 Task: Create a due date automation trigger when advanced on, on the monday before a card is due add dates due in 1 days at 11:00 AM.
Action: Mouse moved to (1045, 85)
Screenshot: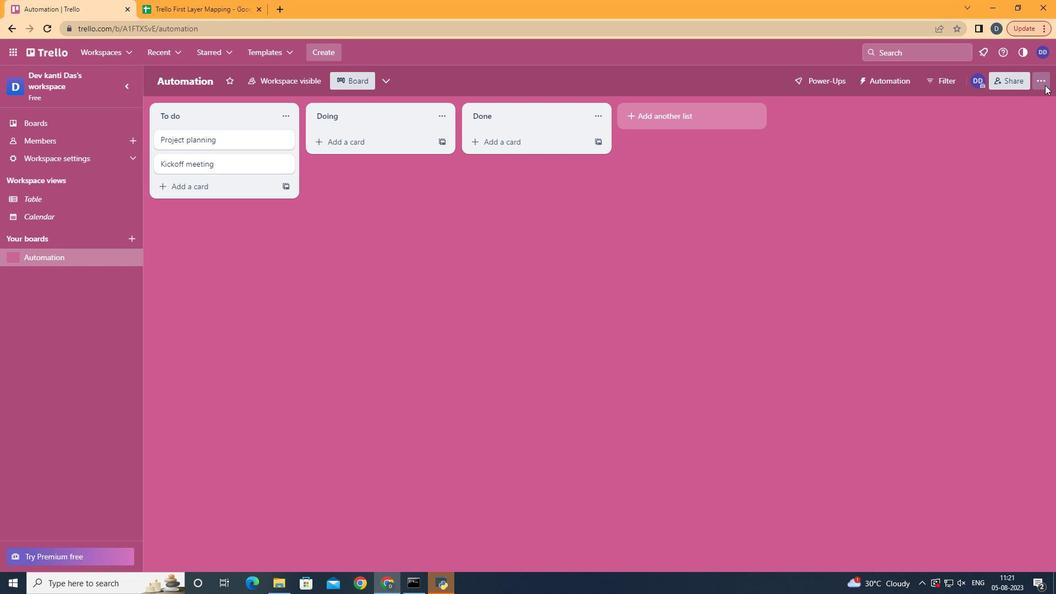 
Action: Mouse pressed left at (1045, 85)
Screenshot: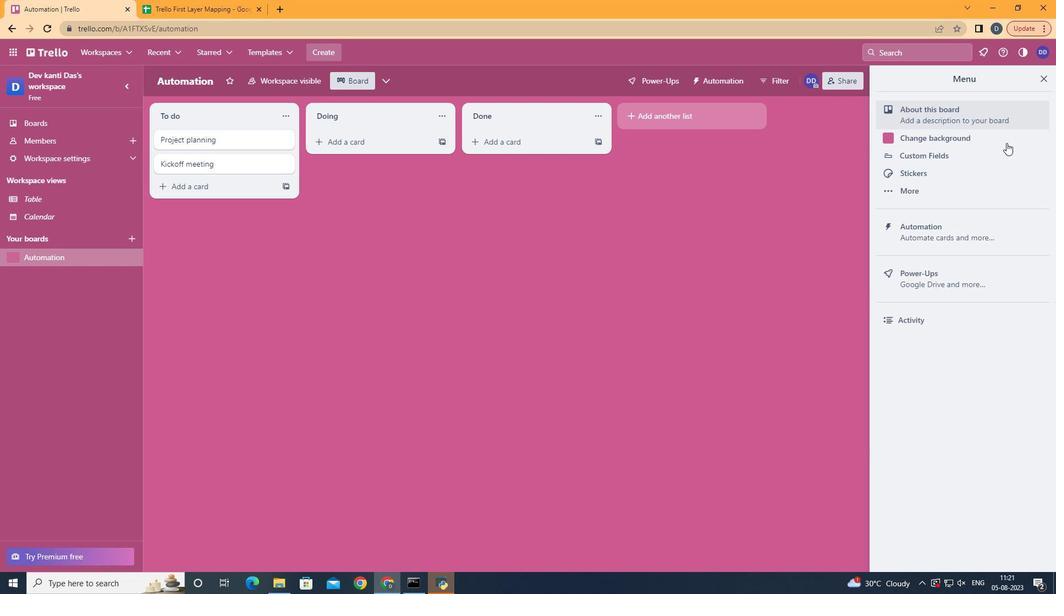 
Action: Mouse moved to (957, 232)
Screenshot: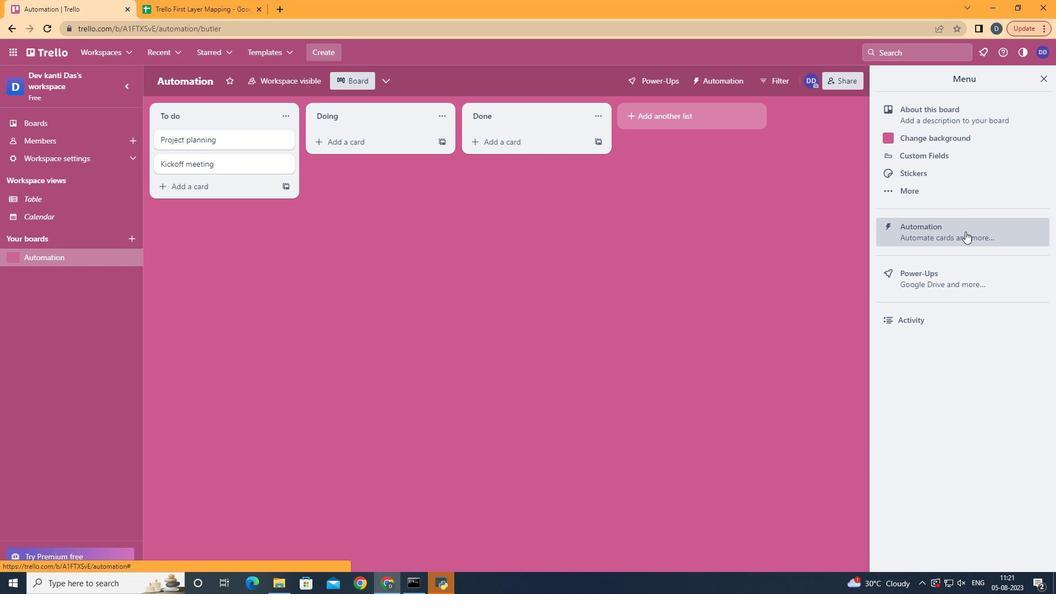 
Action: Mouse pressed left at (957, 232)
Screenshot: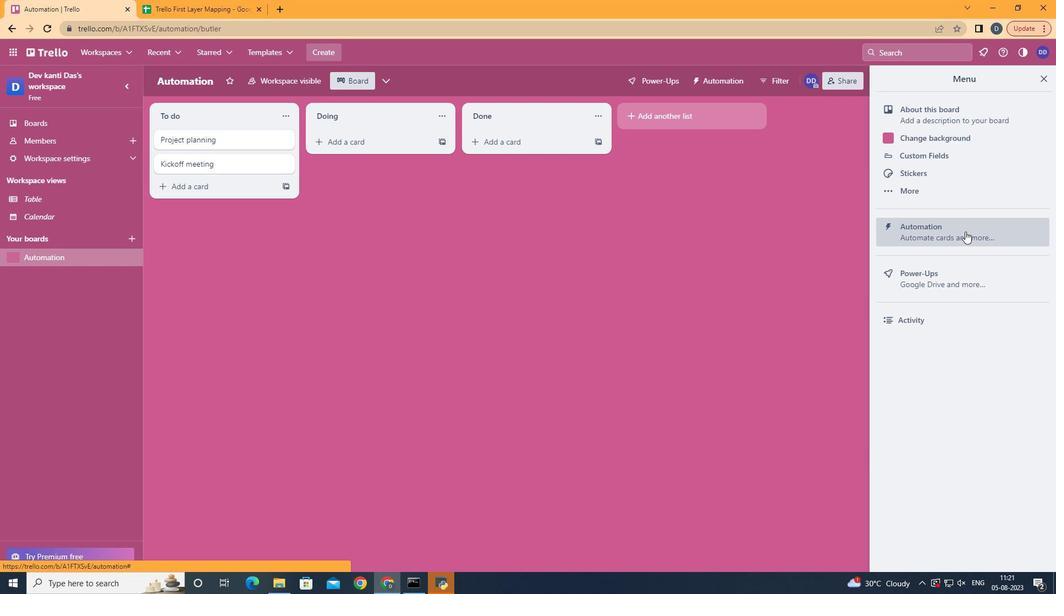 
Action: Mouse moved to (232, 226)
Screenshot: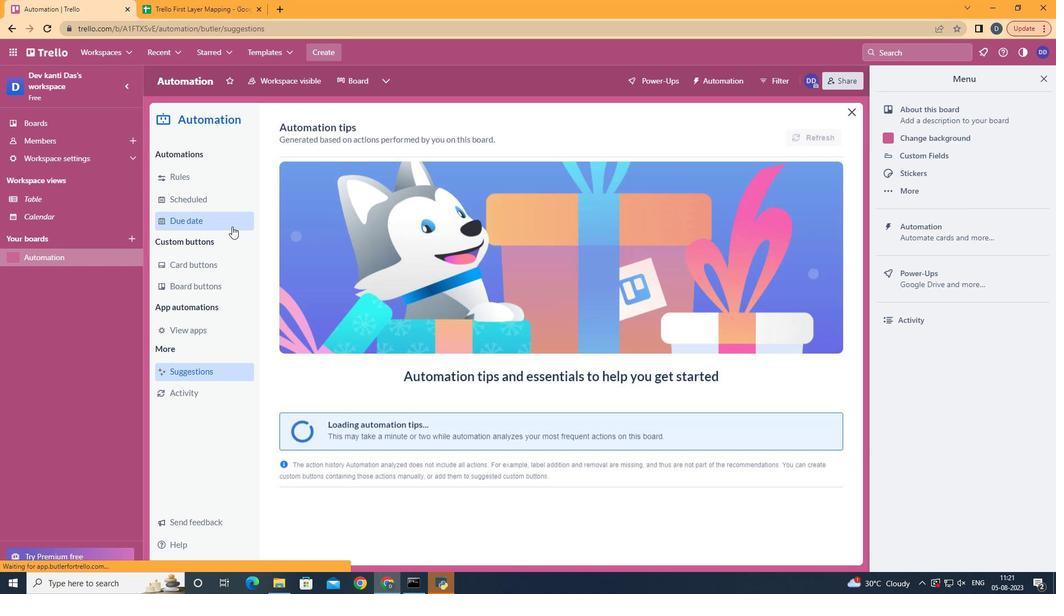 
Action: Mouse pressed left at (232, 226)
Screenshot: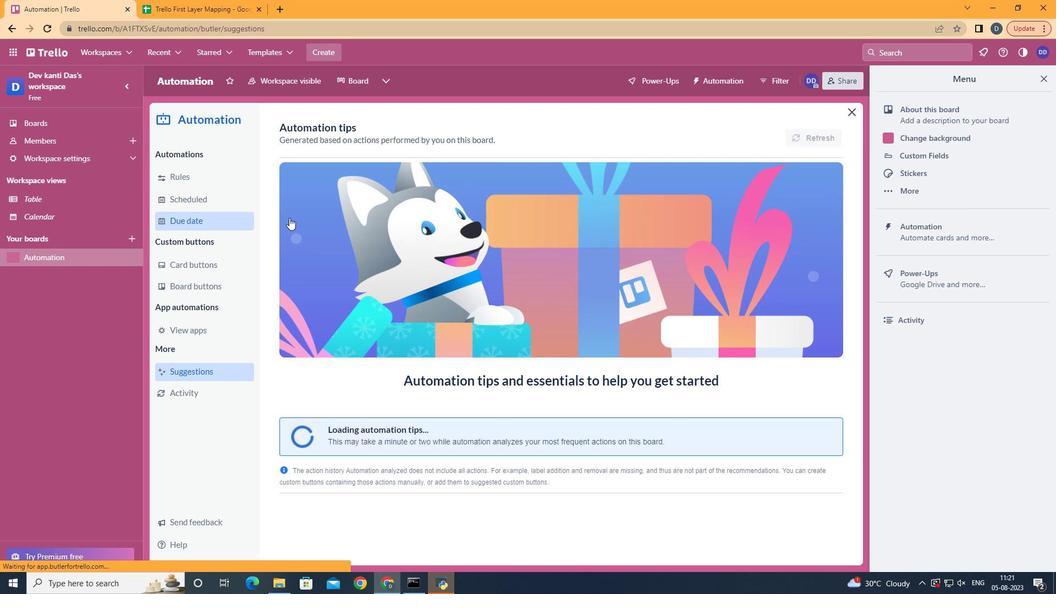 
Action: Mouse moved to (776, 131)
Screenshot: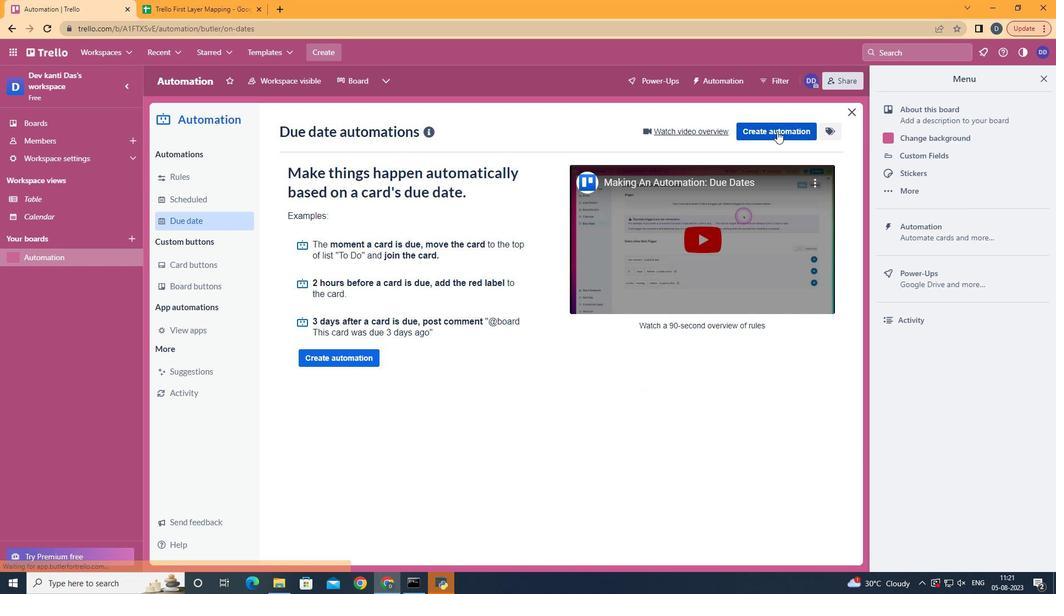 
Action: Mouse pressed left at (776, 131)
Screenshot: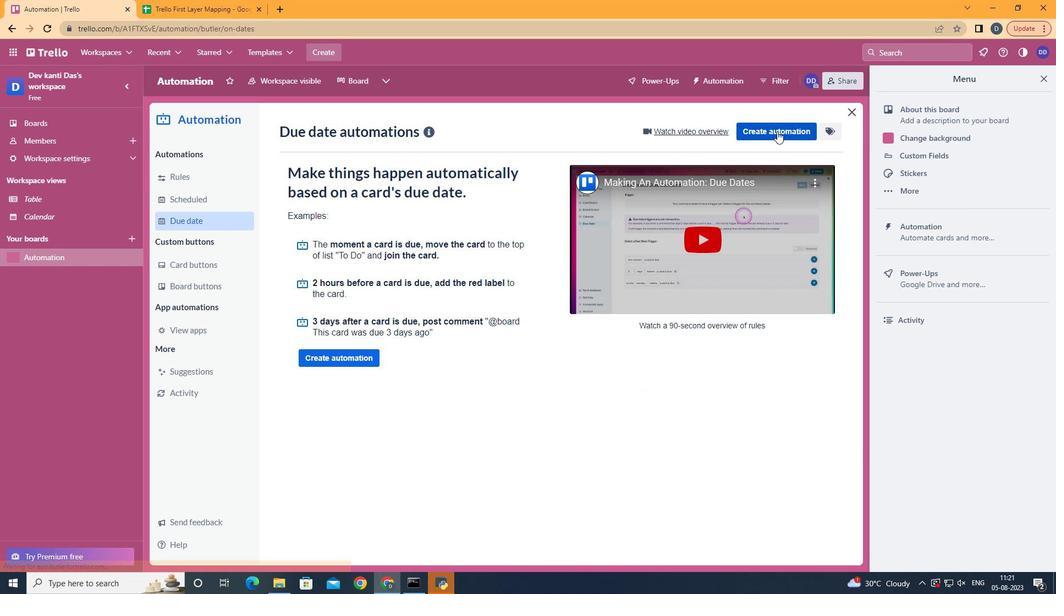 
Action: Mouse moved to (777, 131)
Screenshot: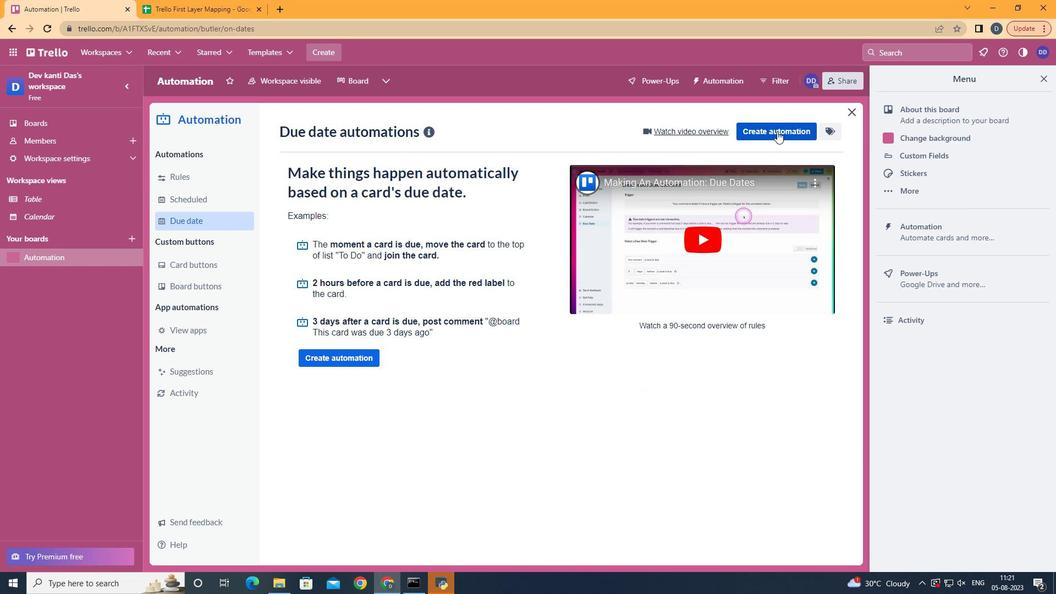 
Action: Mouse pressed left at (777, 131)
Screenshot: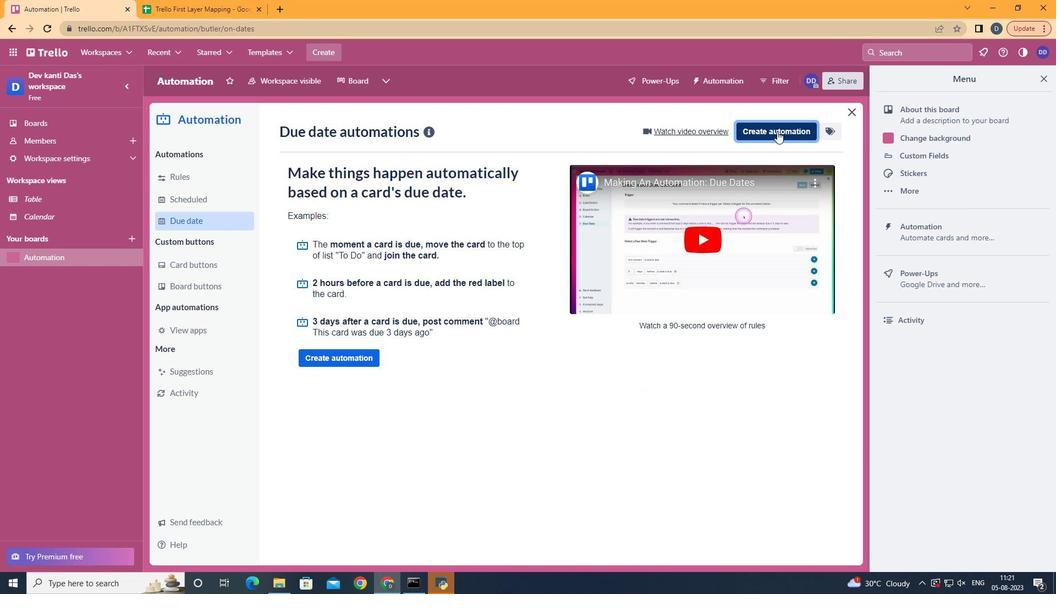 
Action: Mouse moved to (503, 242)
Screenshot: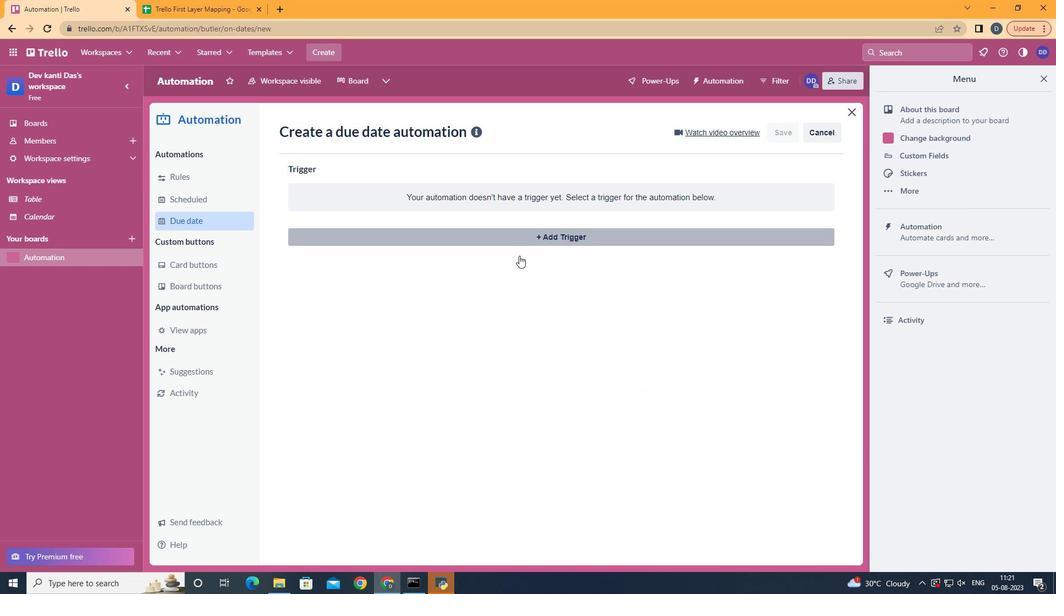 
Action: Mouse pressed left at (503, 242)
Screenshot: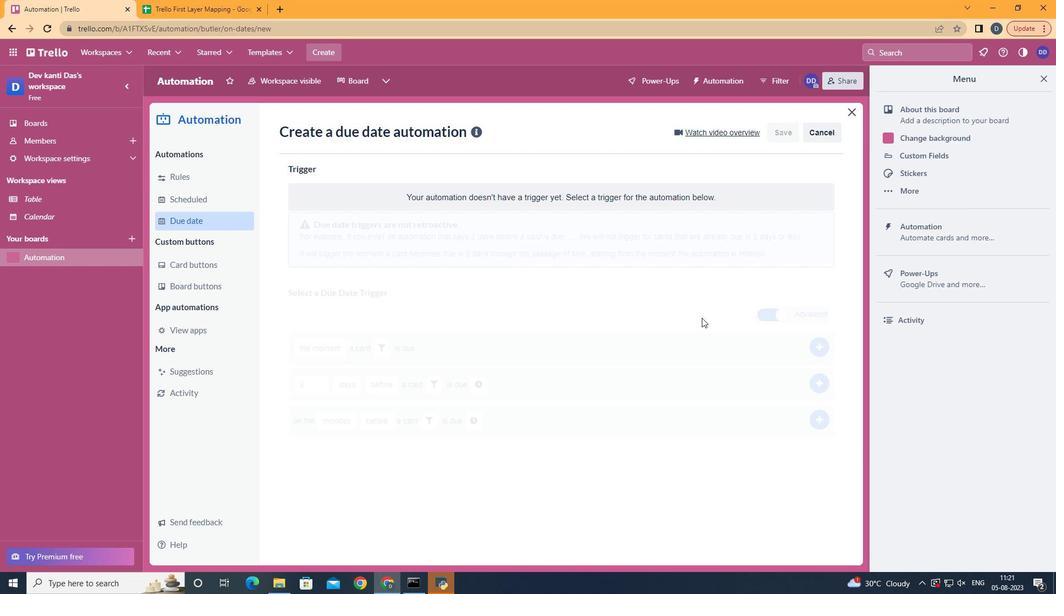 
Action: Mouse moved to (363, 292)
Screenshot: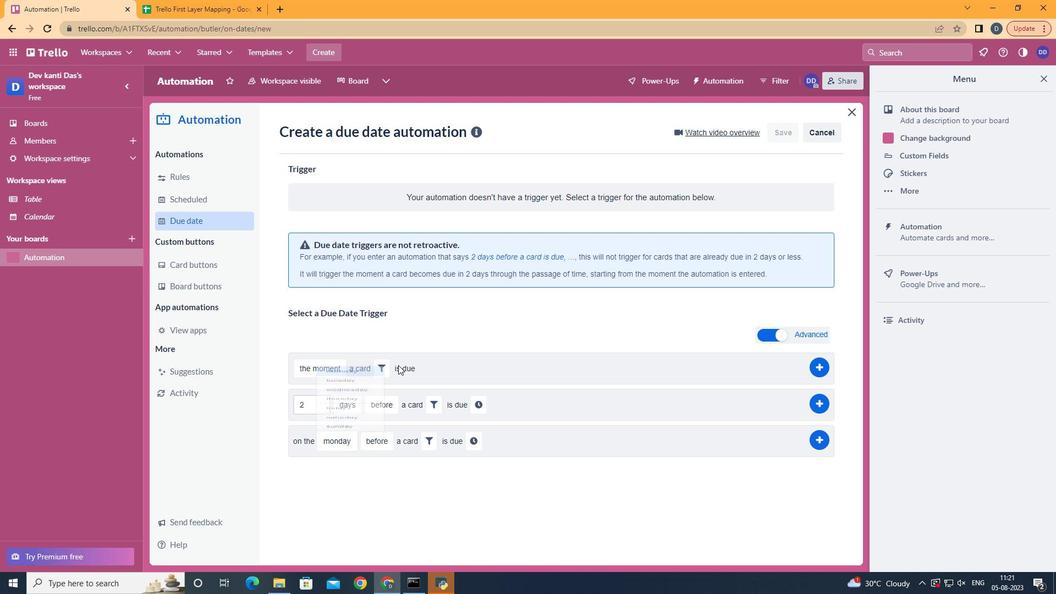 
Action: Mouse pressed left at (363, 292)
Screenshot: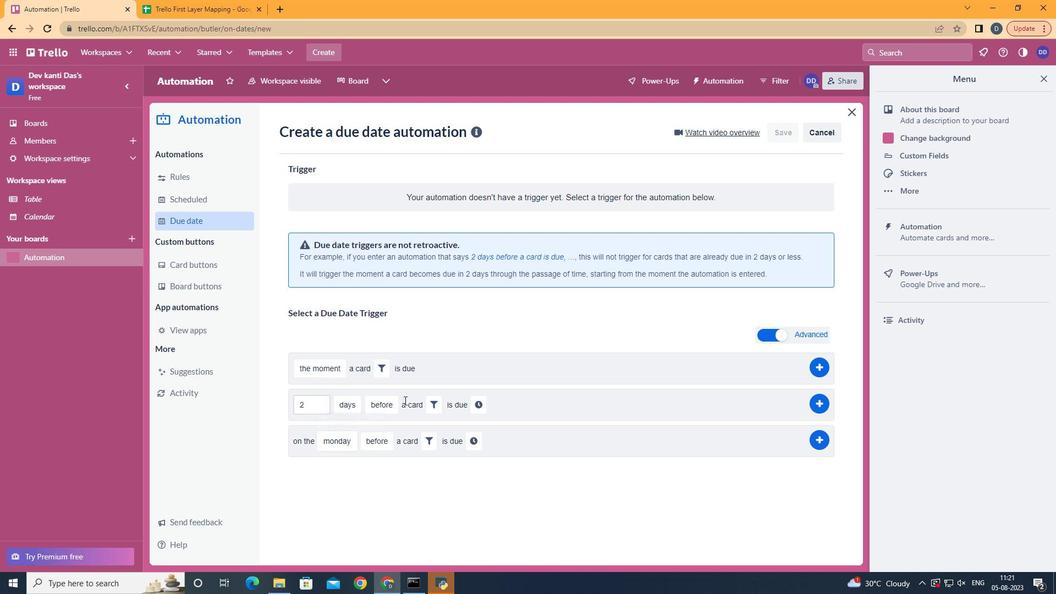
Action: Mouse moved to (385, 462)
Screenshot: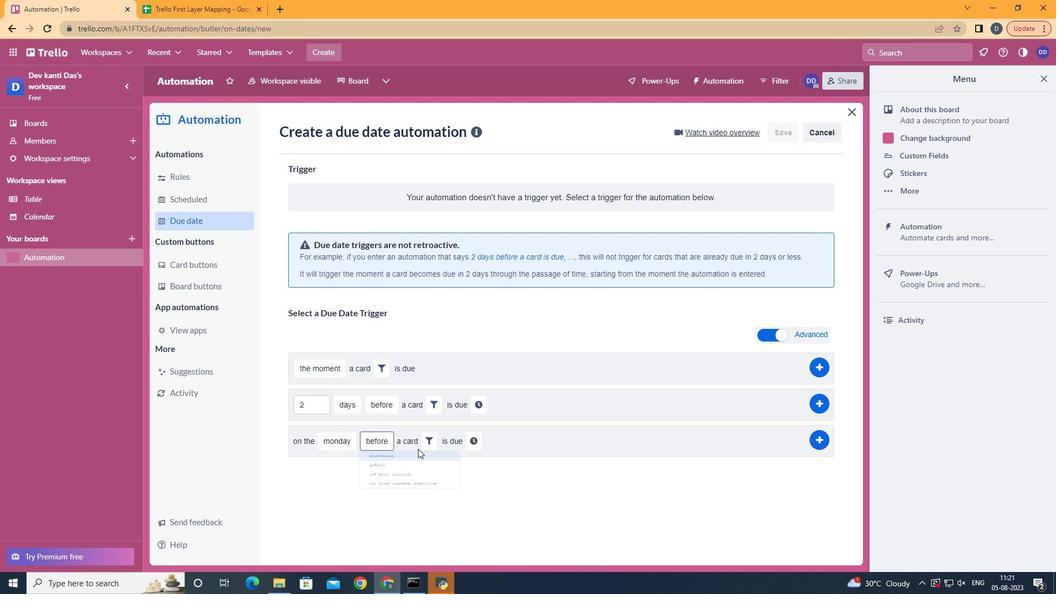 
Action: Mouse pressed left at (385, 462)
Screenshot: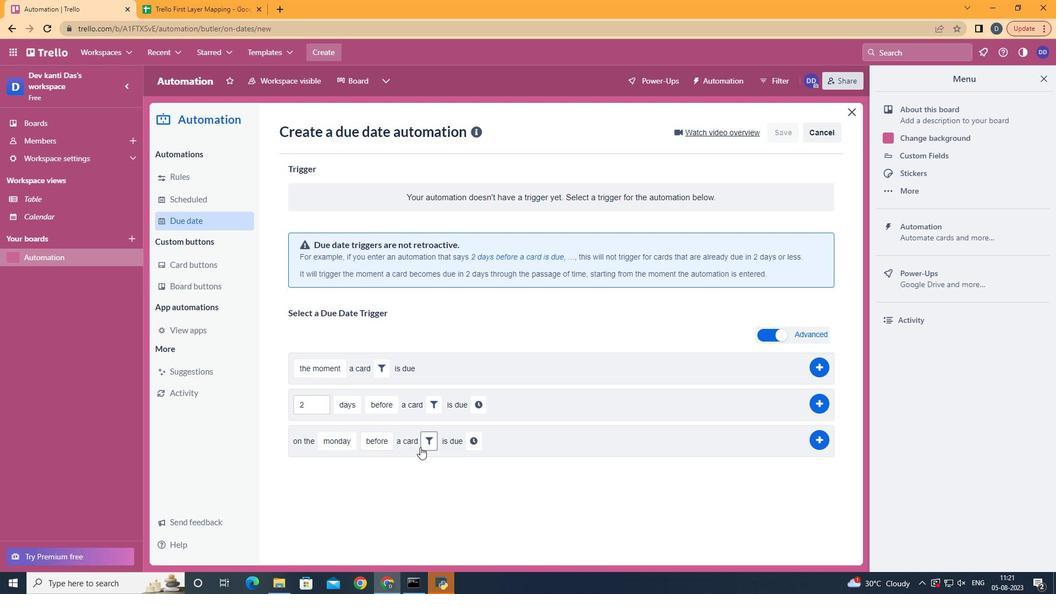 
Action: Mouse moved to (427, 438)
Screenshot: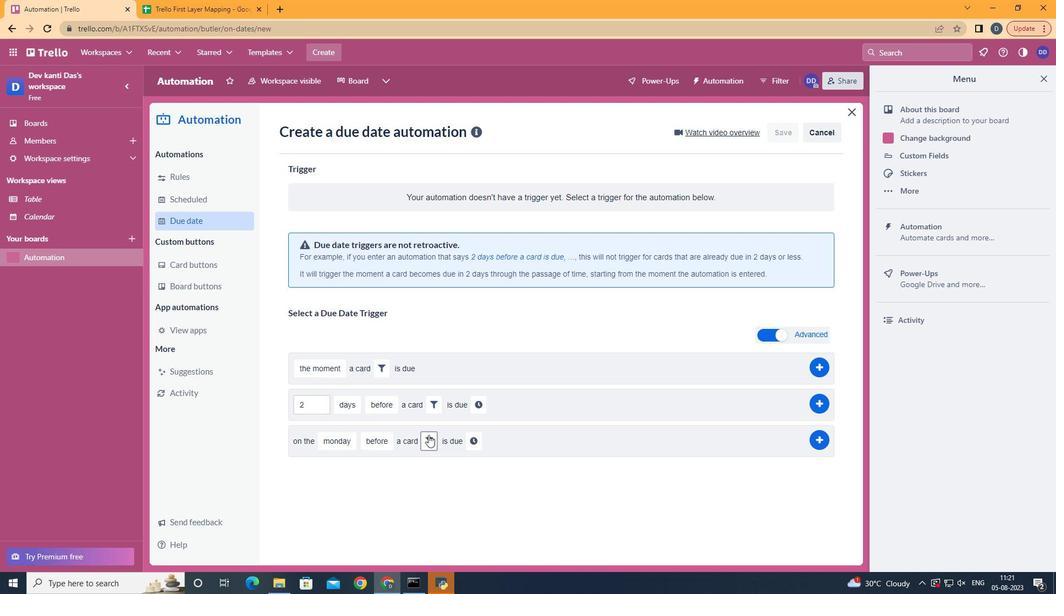 
Action: Mouse pressed left at (427, 438)
Screenshot: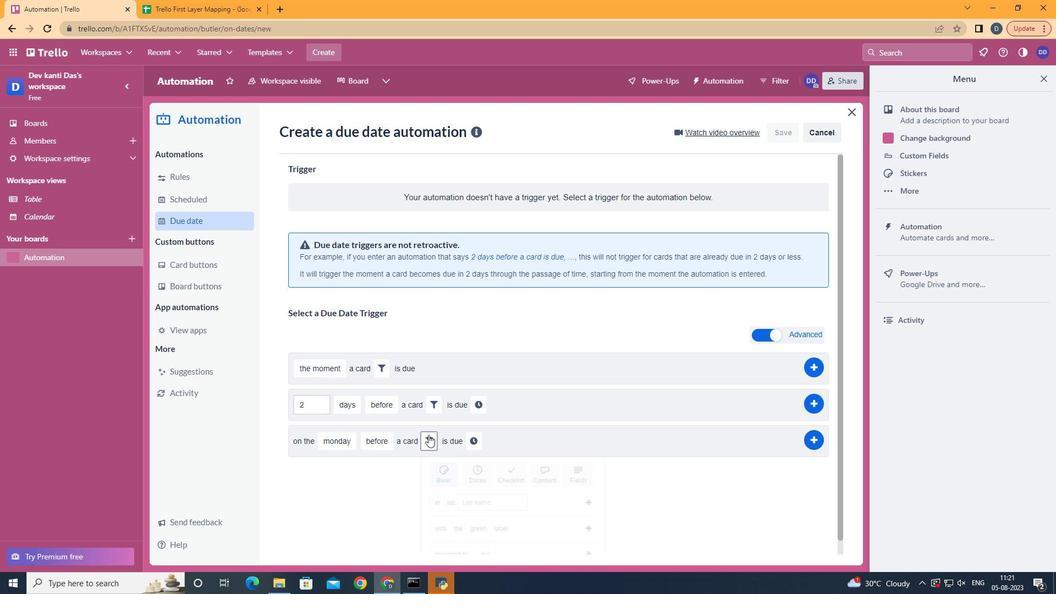 
Action: Mouse moved to (498, 487)
Screenshot: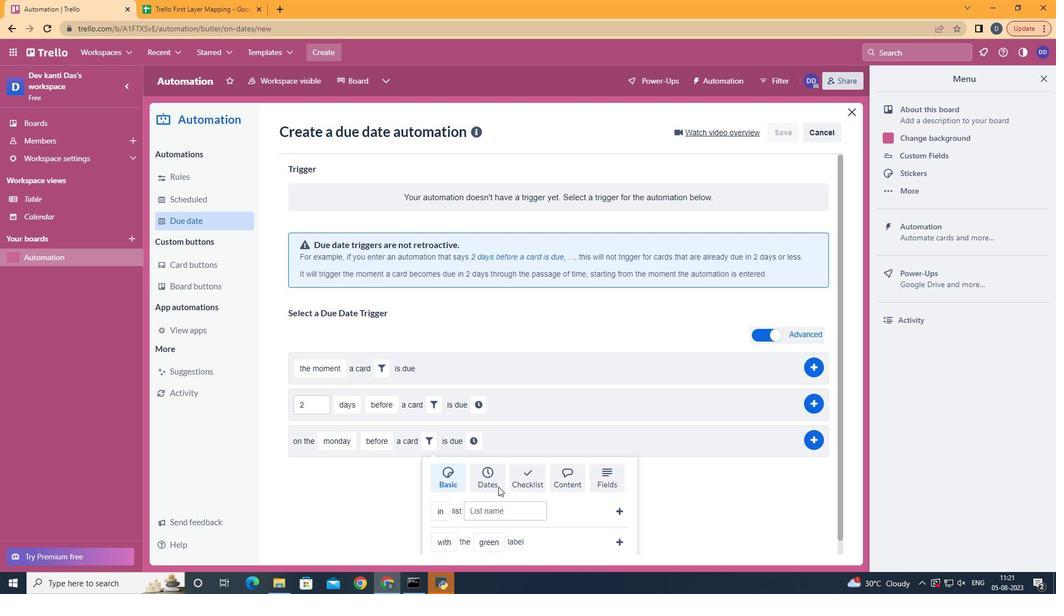 
Action: Mouse pressed left at (498, 487)
Screenshot: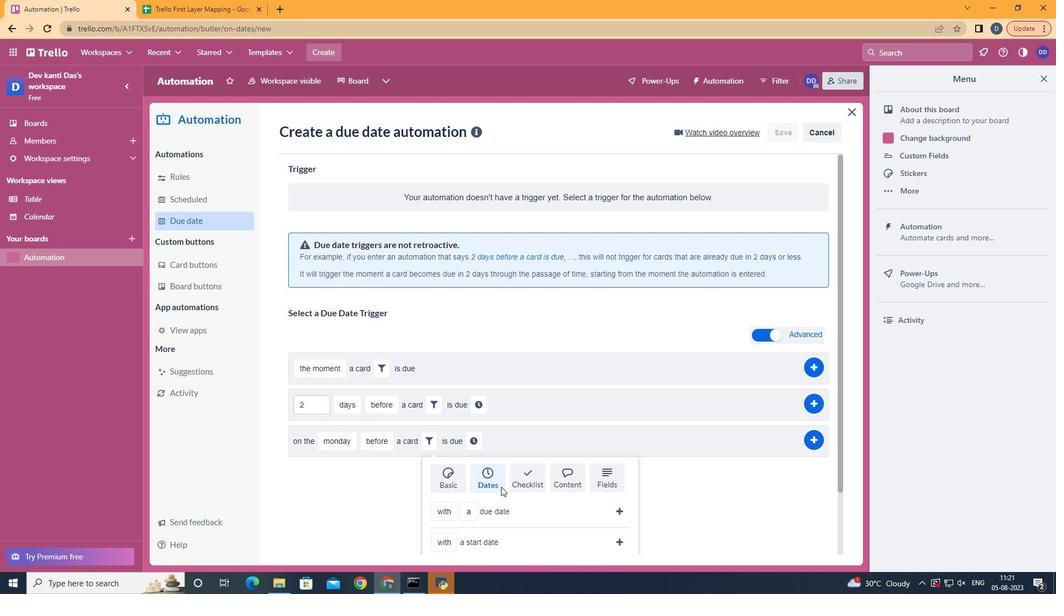
Action: Mouse moved to (501, 487)
Screenshot: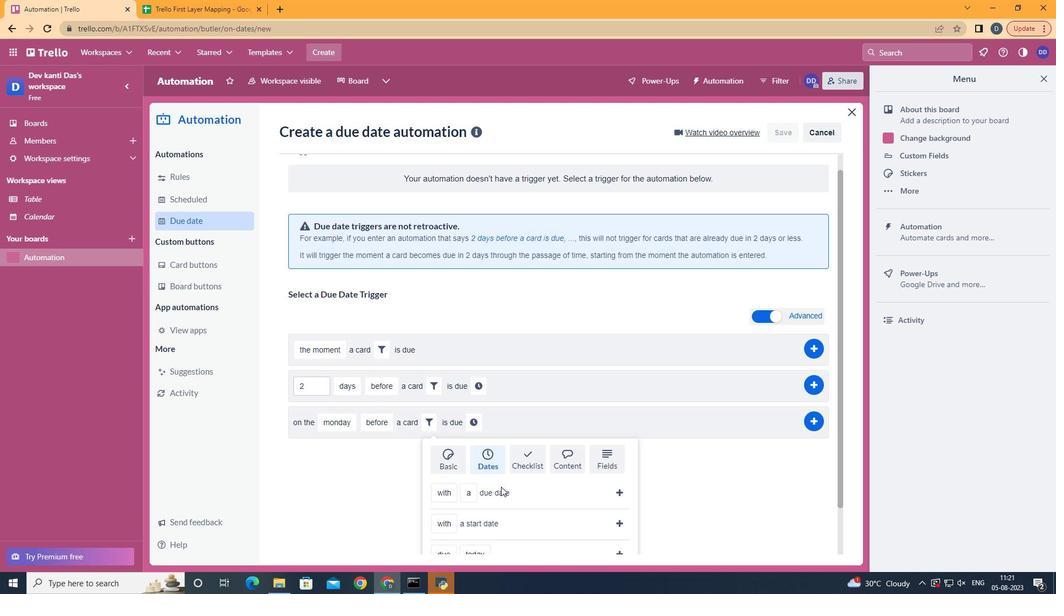 
Action: Mouse scrolled (501, 486) with delta (0, 0)
Screenshot: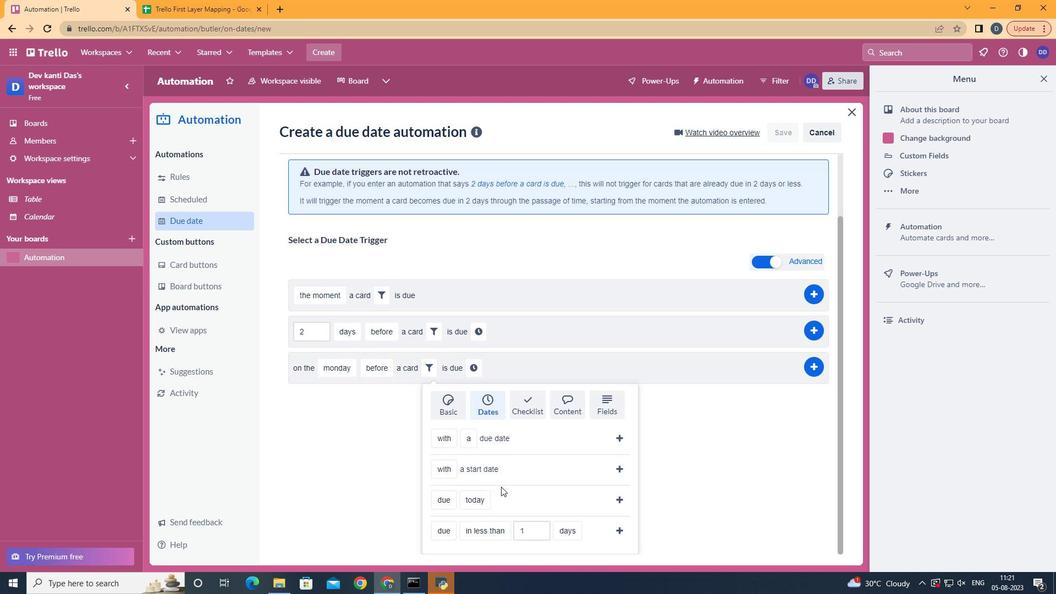
Action: Mouse scrolled (501, 486) with delta (0, 0)
Screenshot: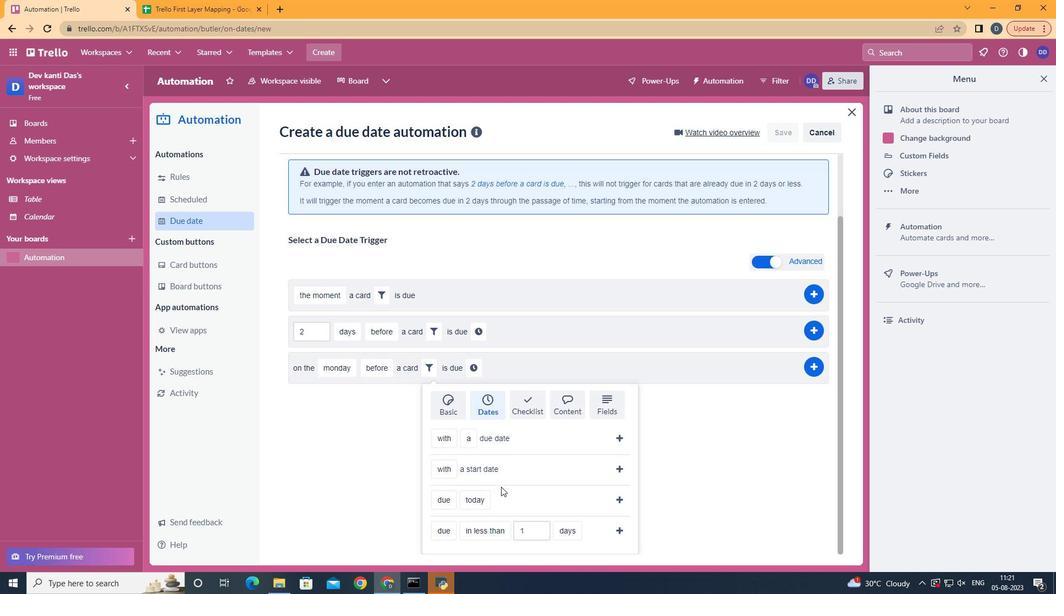 
Action: Mouse scrolled (501, 486) with delta (0, 0)
Screenshot: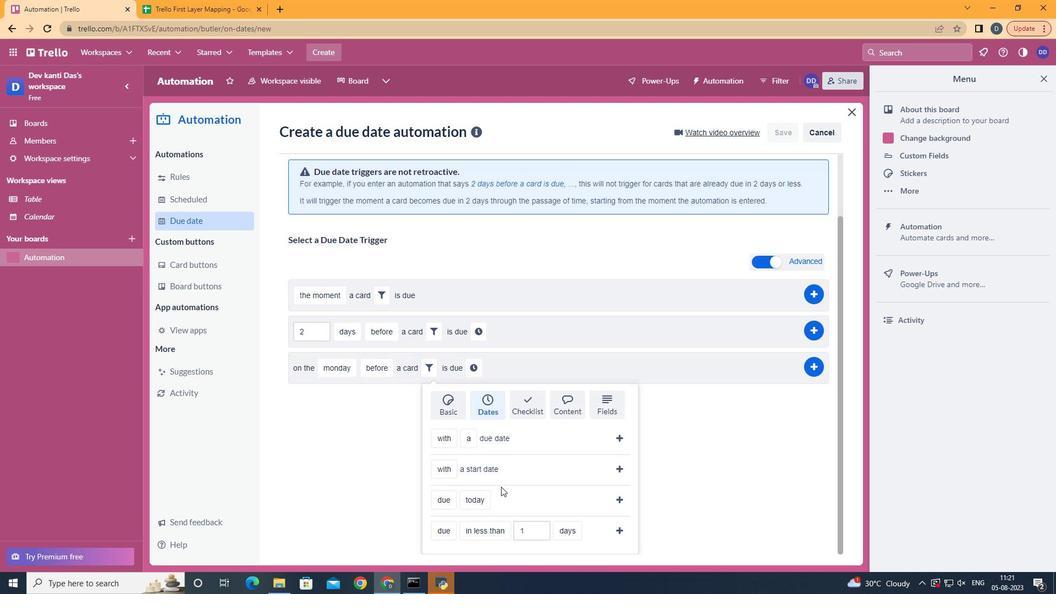 
Action: Mouse scrolled (501, 486) with delta (0, 0)
Screenshot: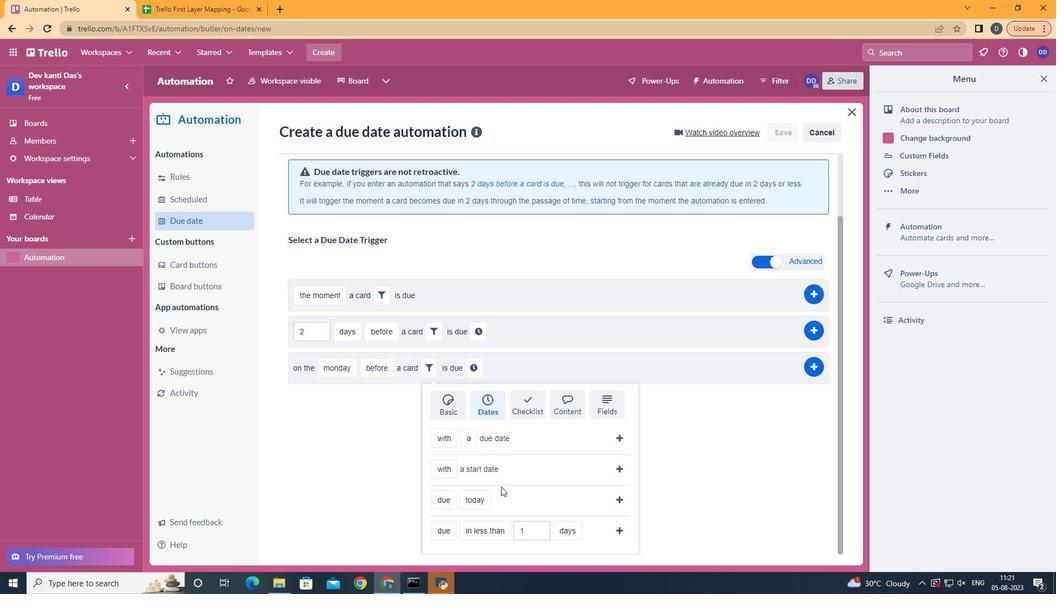 
Action: Mouse moved to (462, 494)
Screenshot: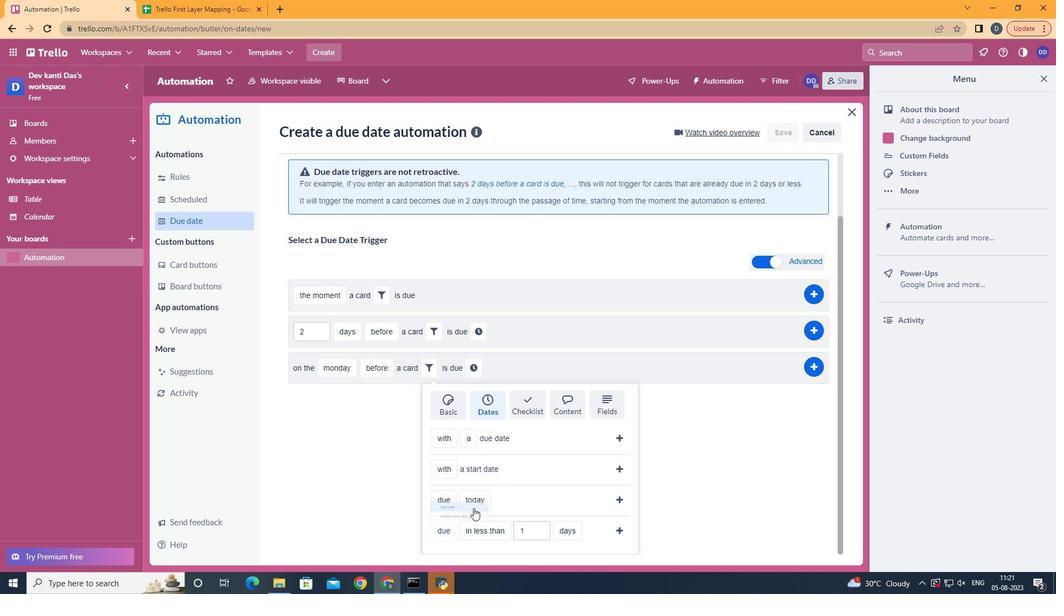 
Action: Mouse pressed left at (462, 494)
Screenshot: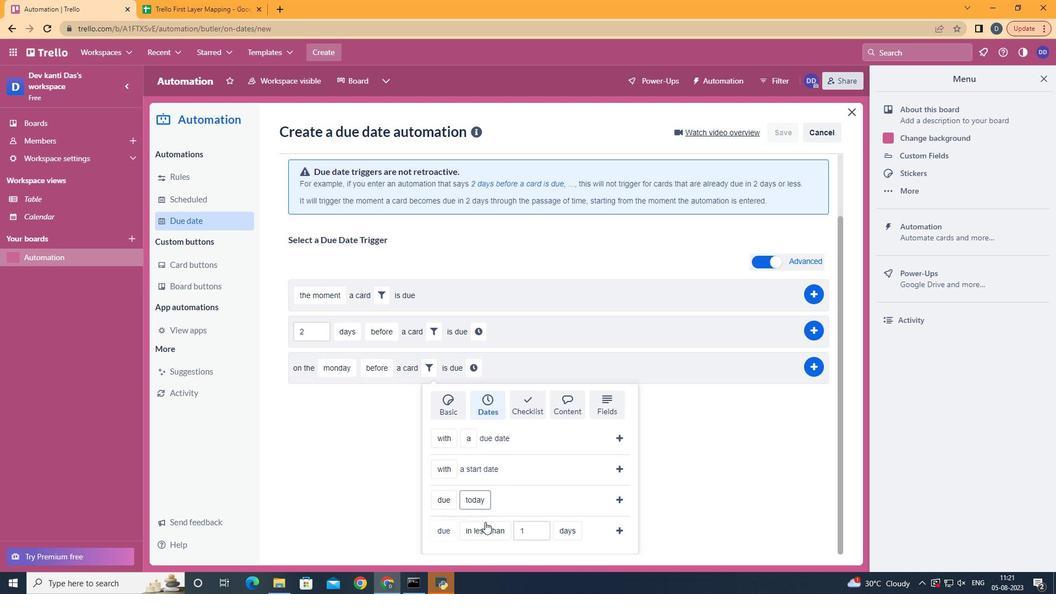 
Action: Mouse moved to (500, 490)
Screenshot: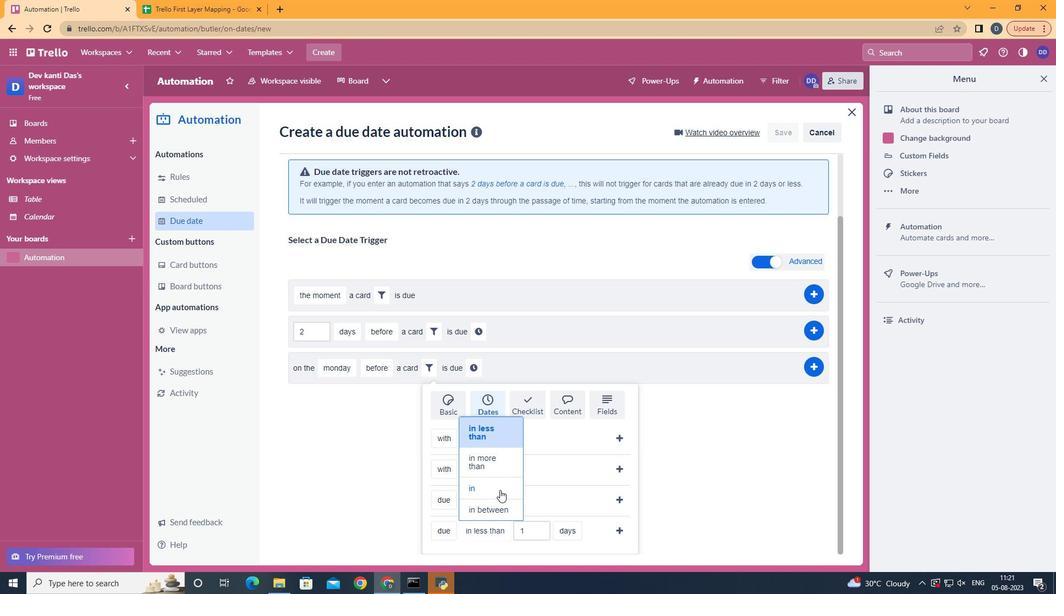 
Action: Mouse pressed left at (500, 490)
Screenshot: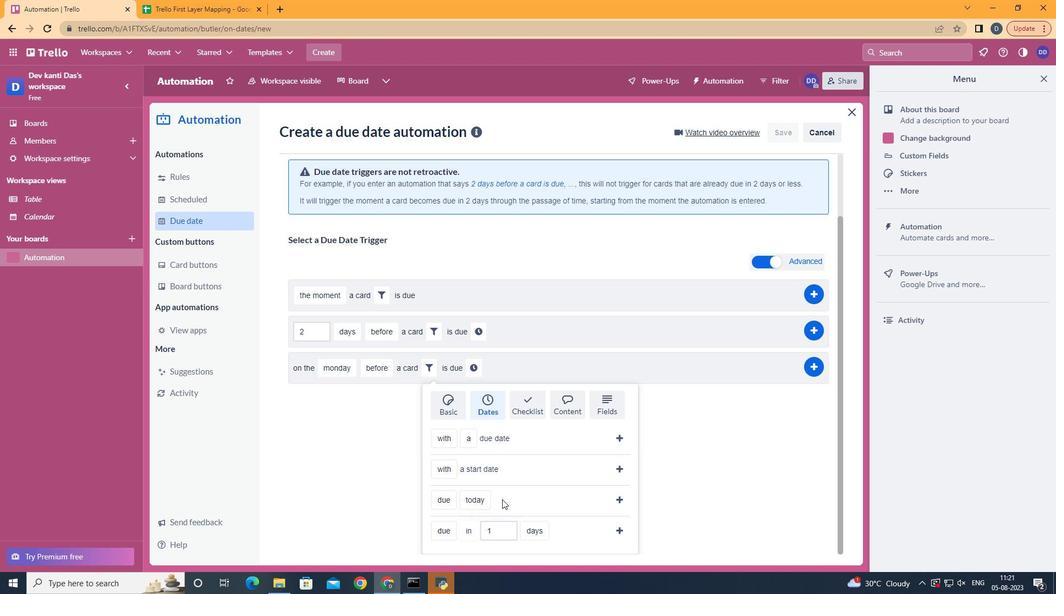 
Action: Mouse moved to (544, 488)
Screenshot: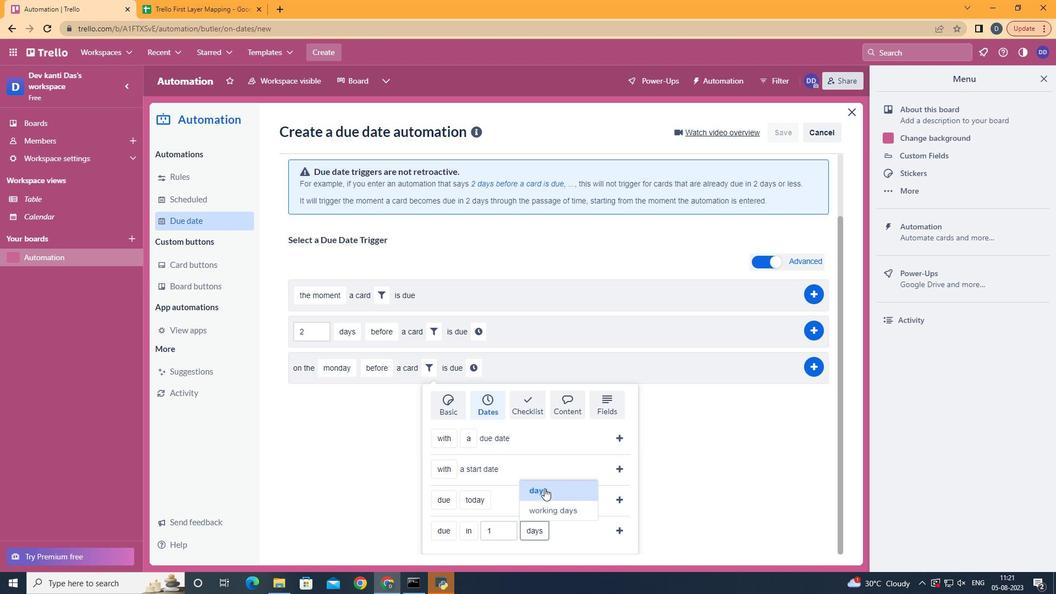 
Action: Mouse pressed left at (544, 488)
Screenshot: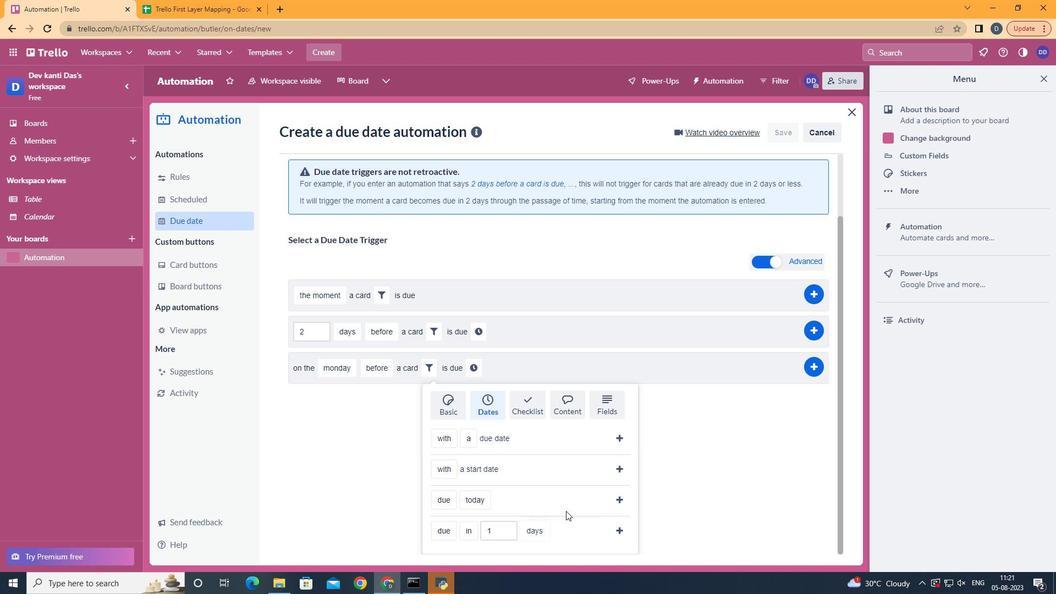 
Action: Mouse moved to (618, 532)
Screenshot: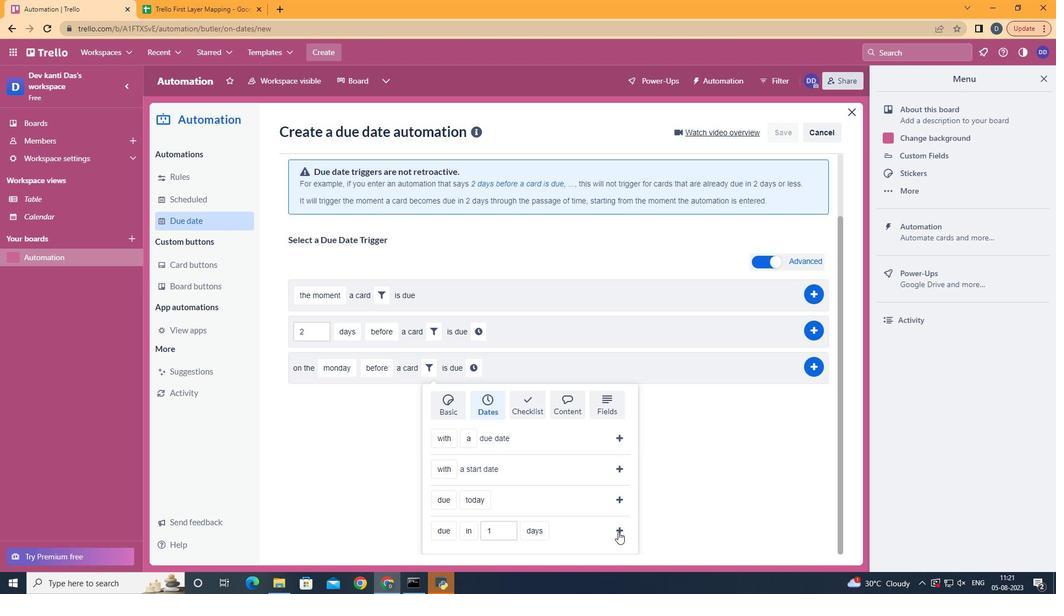 
Action: Mouse pressed left at (618, 532)
Screenshot: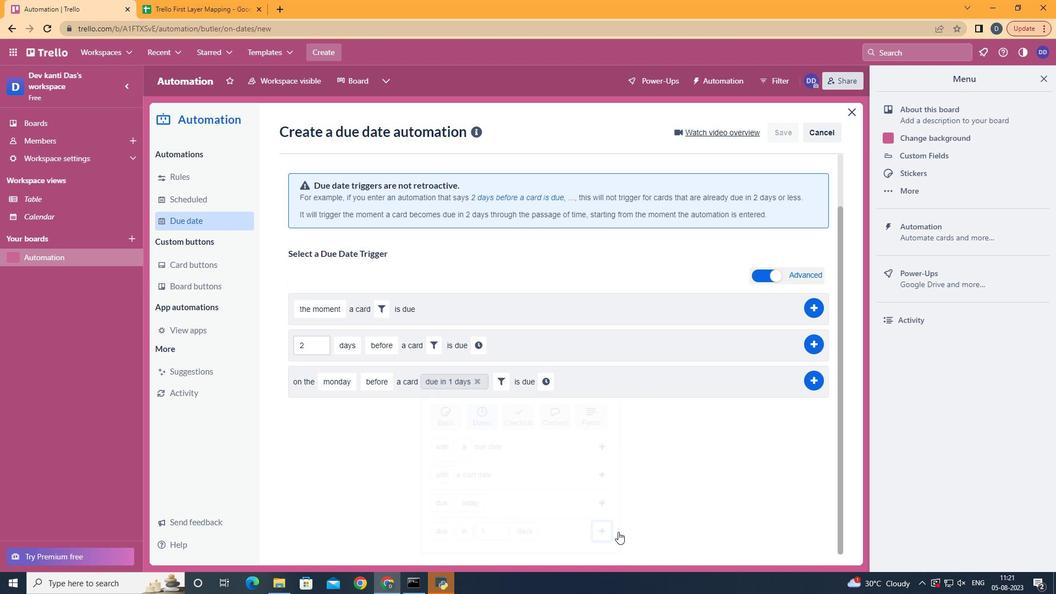 
Action: Mouse moved to (544, 440)
Screenshot: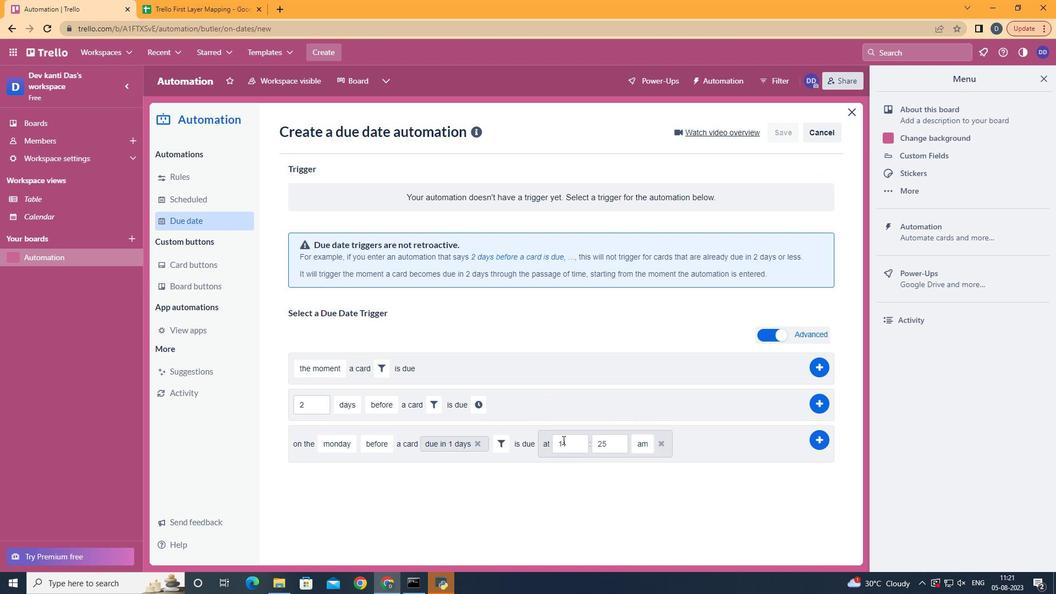 
Action: Mouse pressed left at (544, 440)
Screenshot: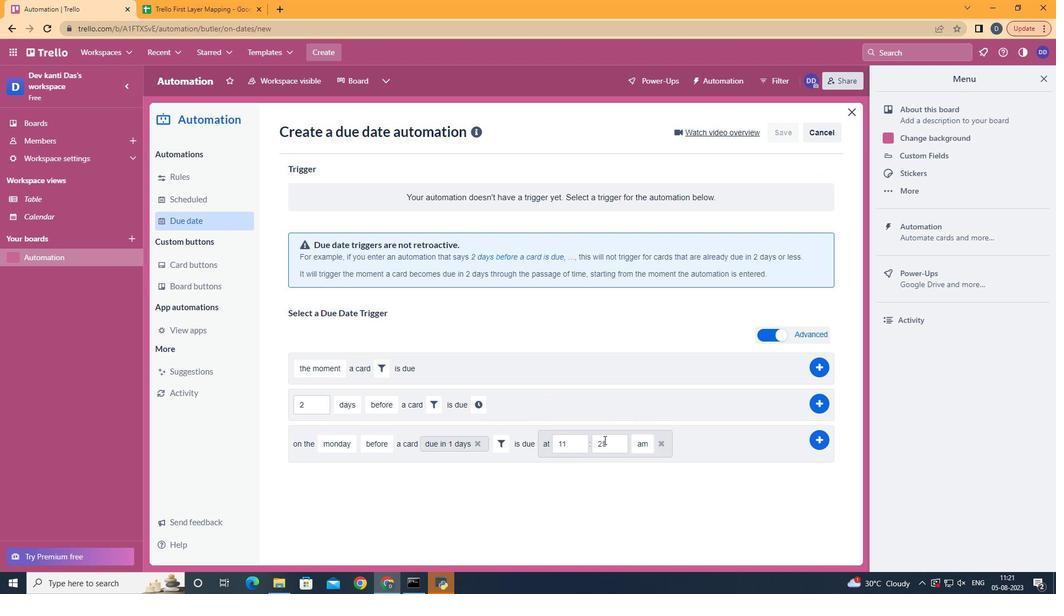 
Action: Mouse moved to (605, 440)
Screenshot: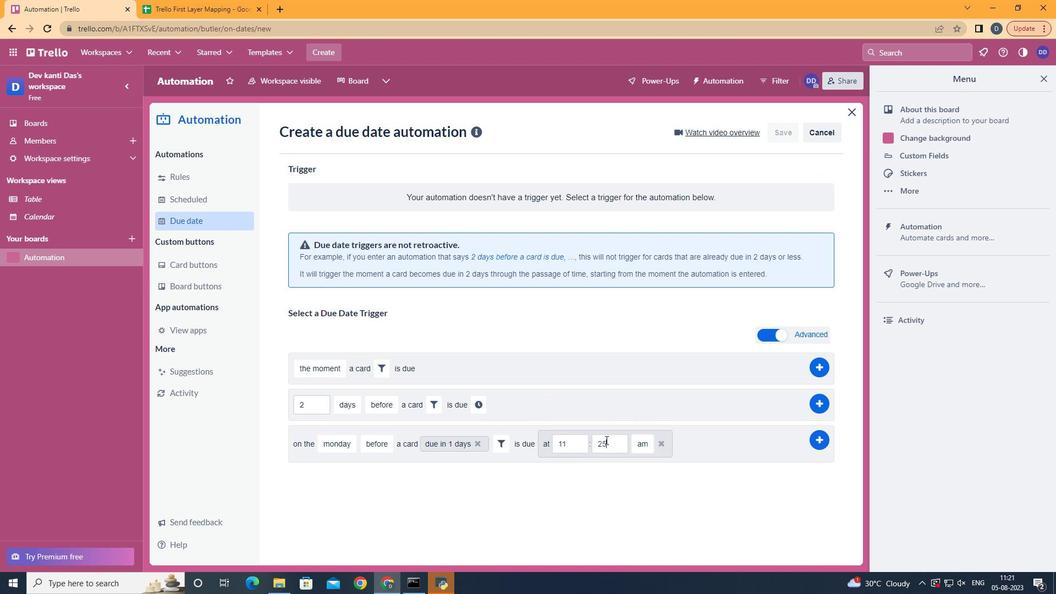 
Action: Mouse pressed left at (605, 440)
Screenshot: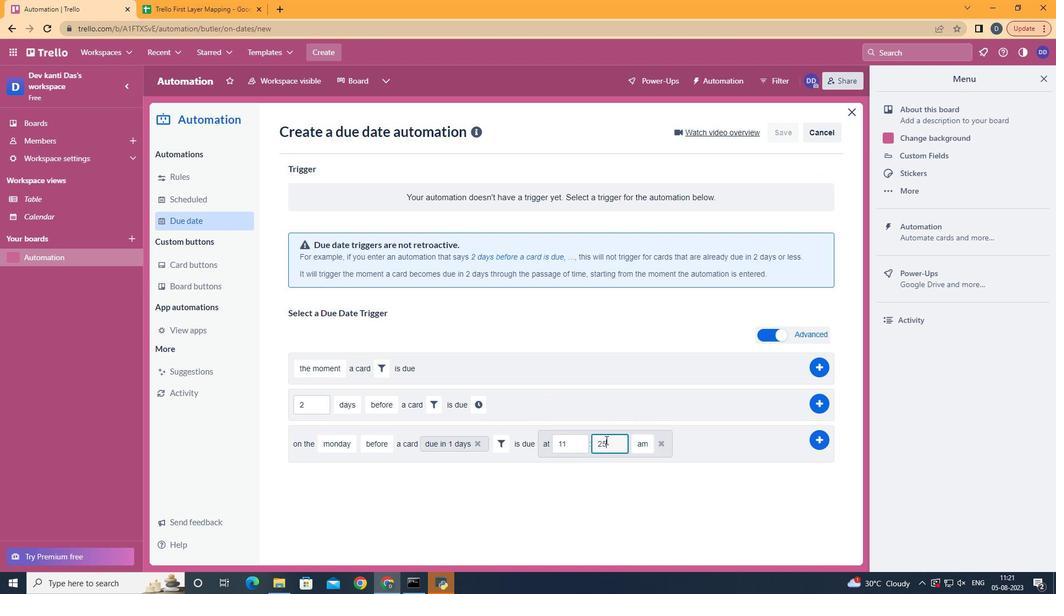 
Action: Key pressed <Key.backspace><Key.backspace>00
Screenshot: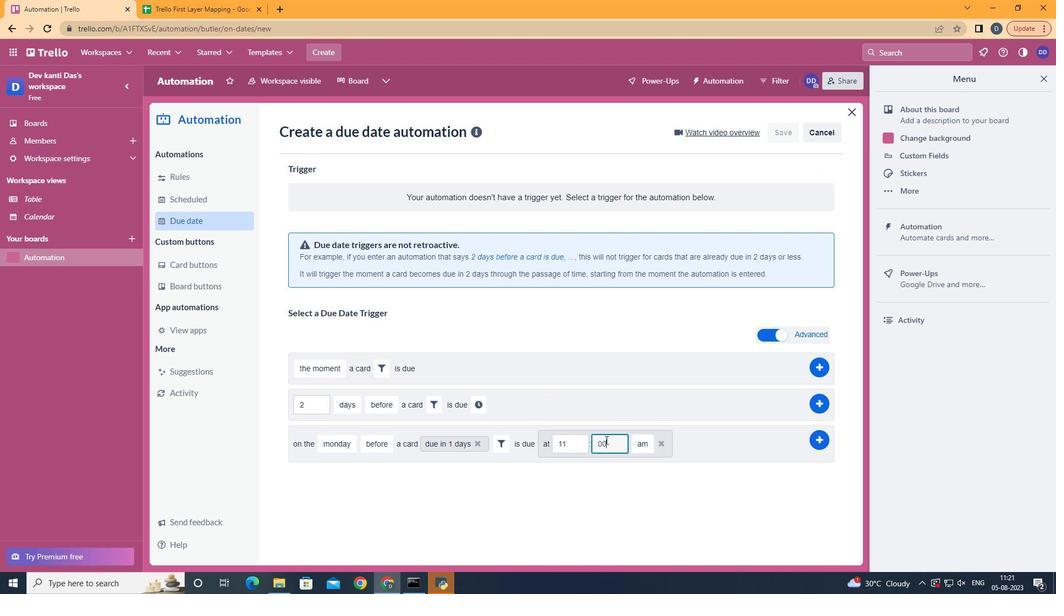 
Action: Mouse moved to (824, 439)
Screenshot: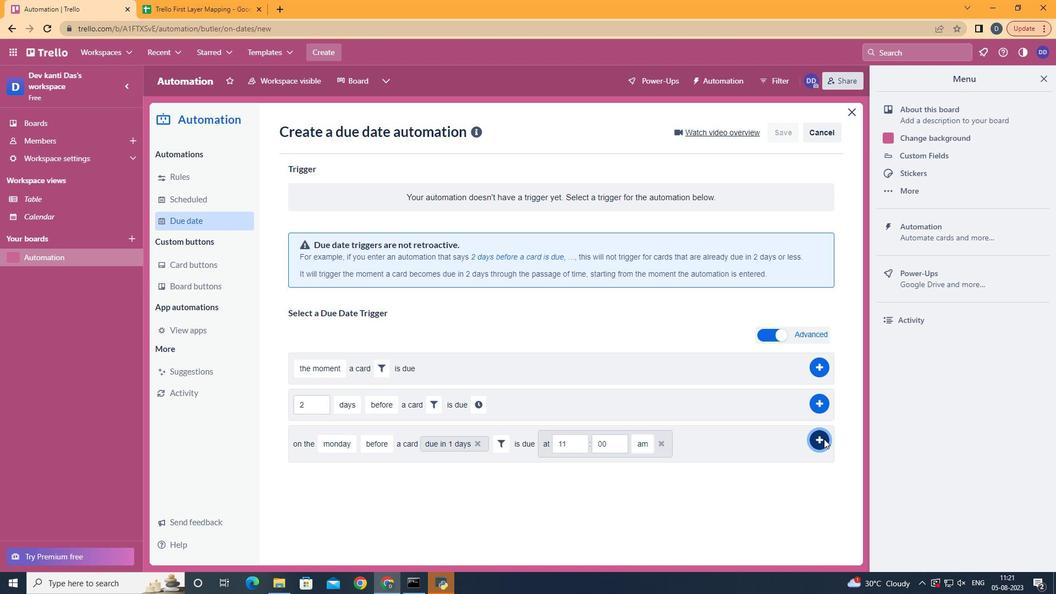 
Action: Mouse pressed left at (824, 439)
Screenshot: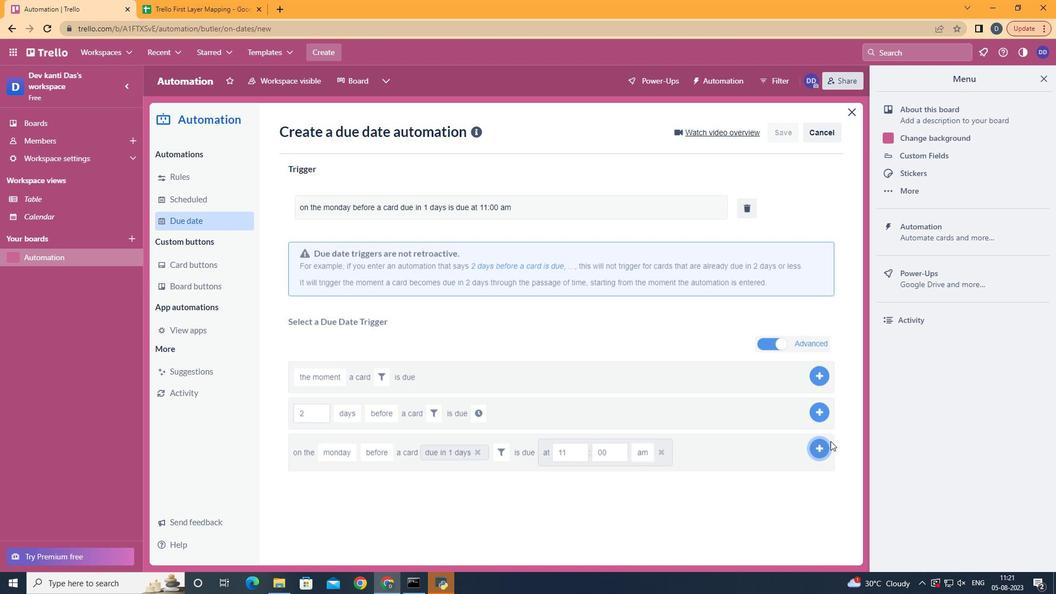 
Action: Mouse moved to (590, 208)
Screenshot: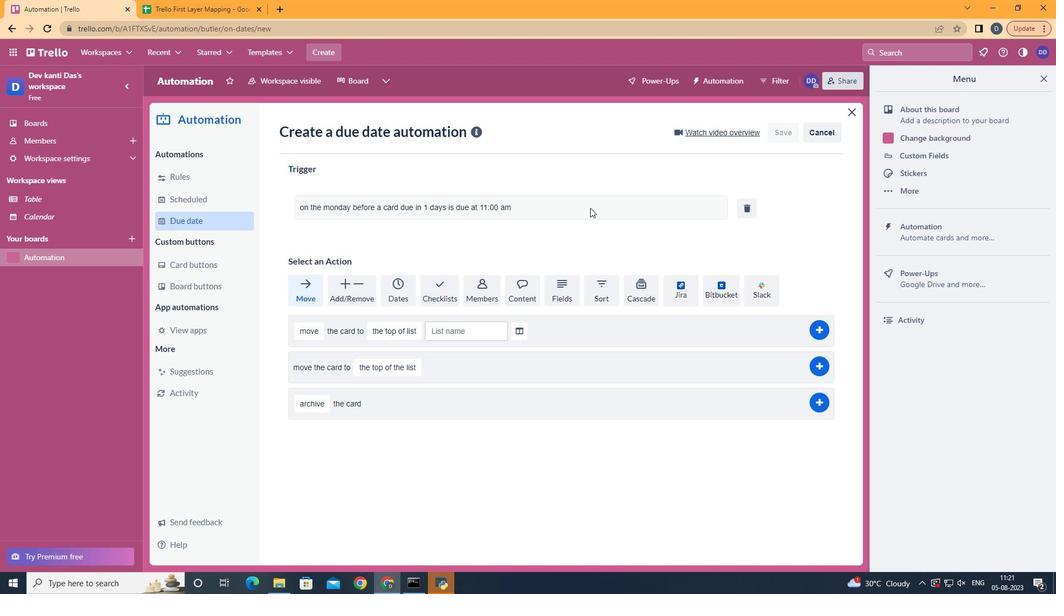 
